 Task: Apply italic to description text.
Action: Mouse moved to (621, 555)
Screenshot: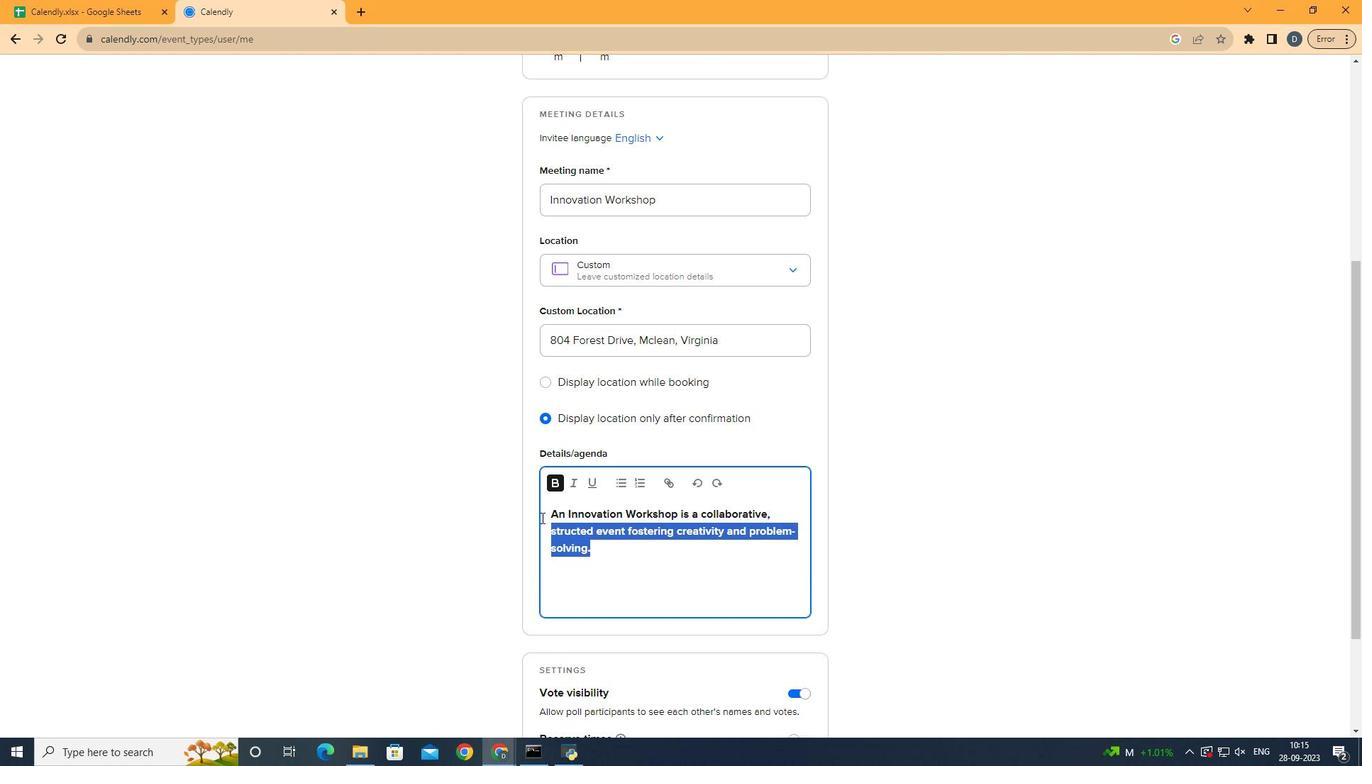 
Action: Mouse pressed left at (621, 555)
Screenshot: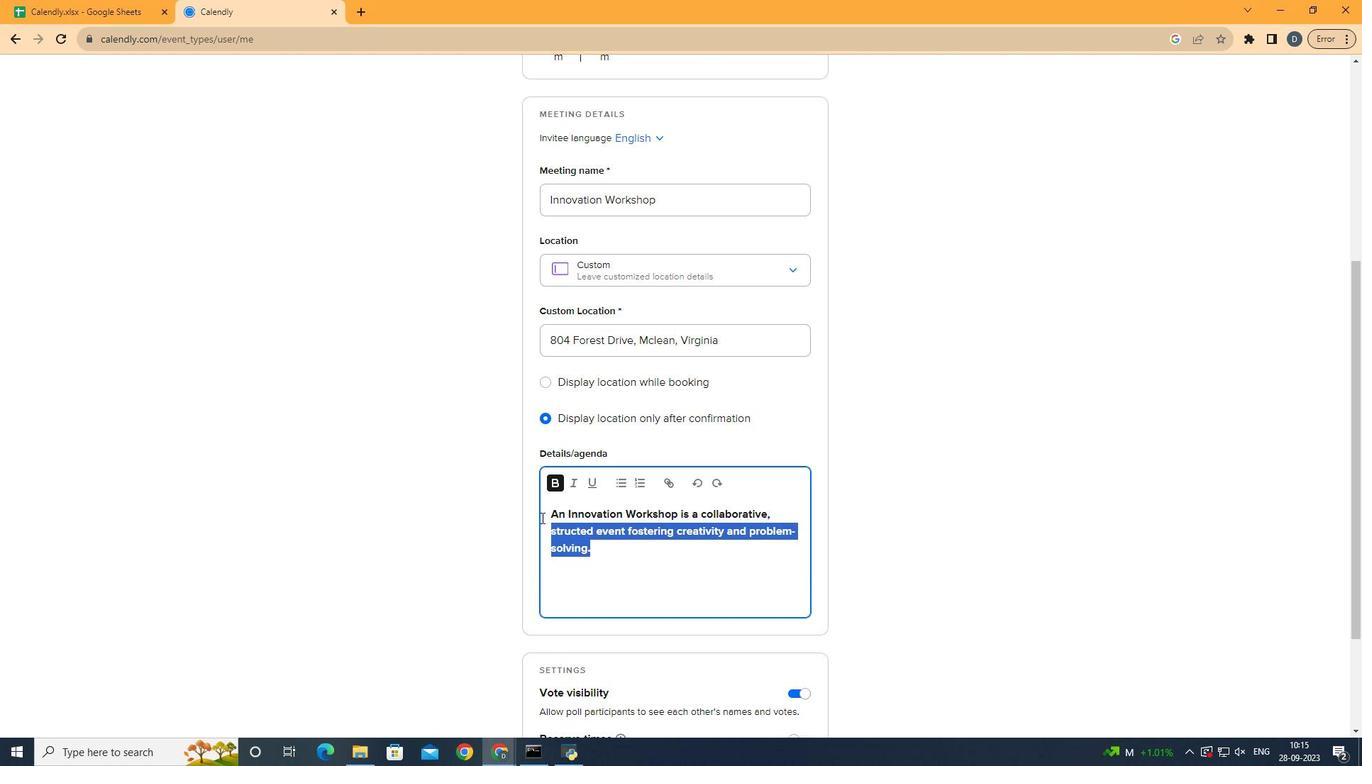 
Action: Mouse moved to (581, 489)
Screenshot: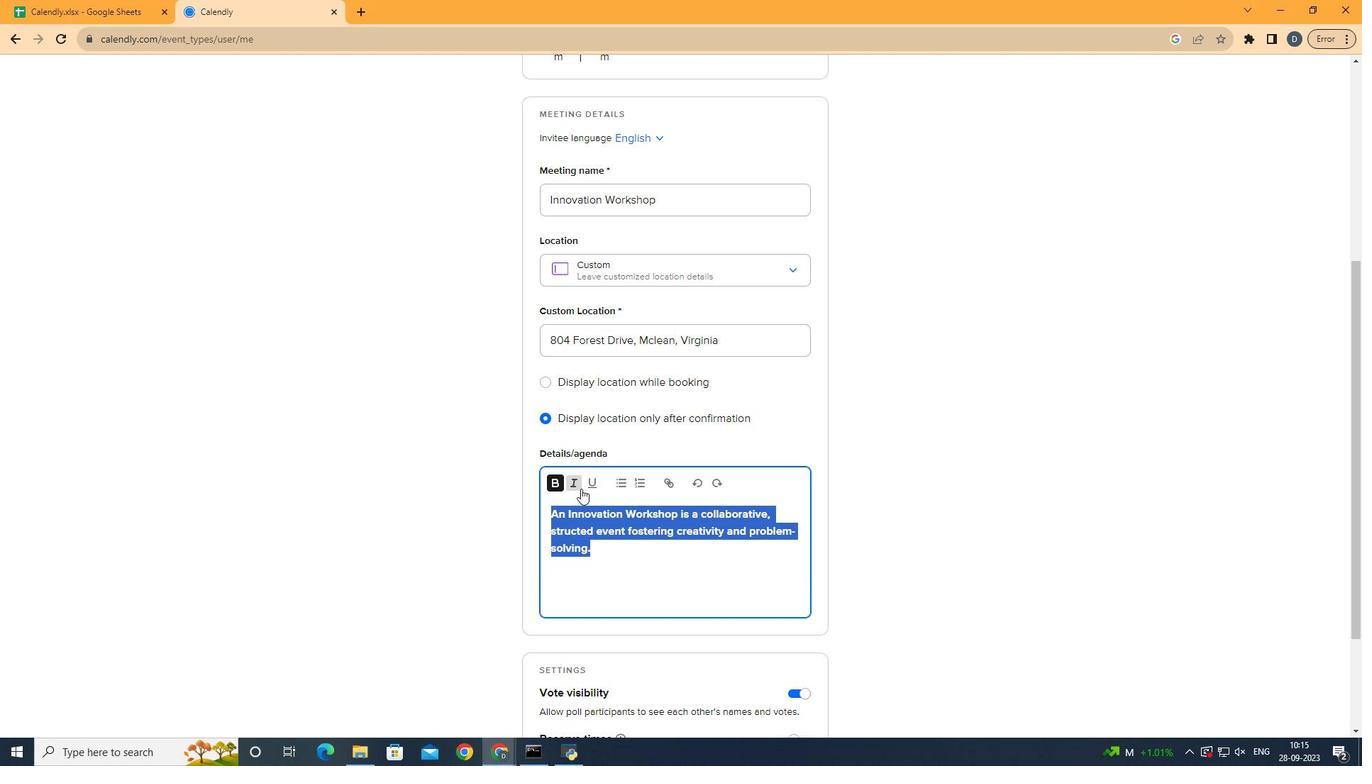 
Action: Mouse pressed left at (581, 489)
Screenshot: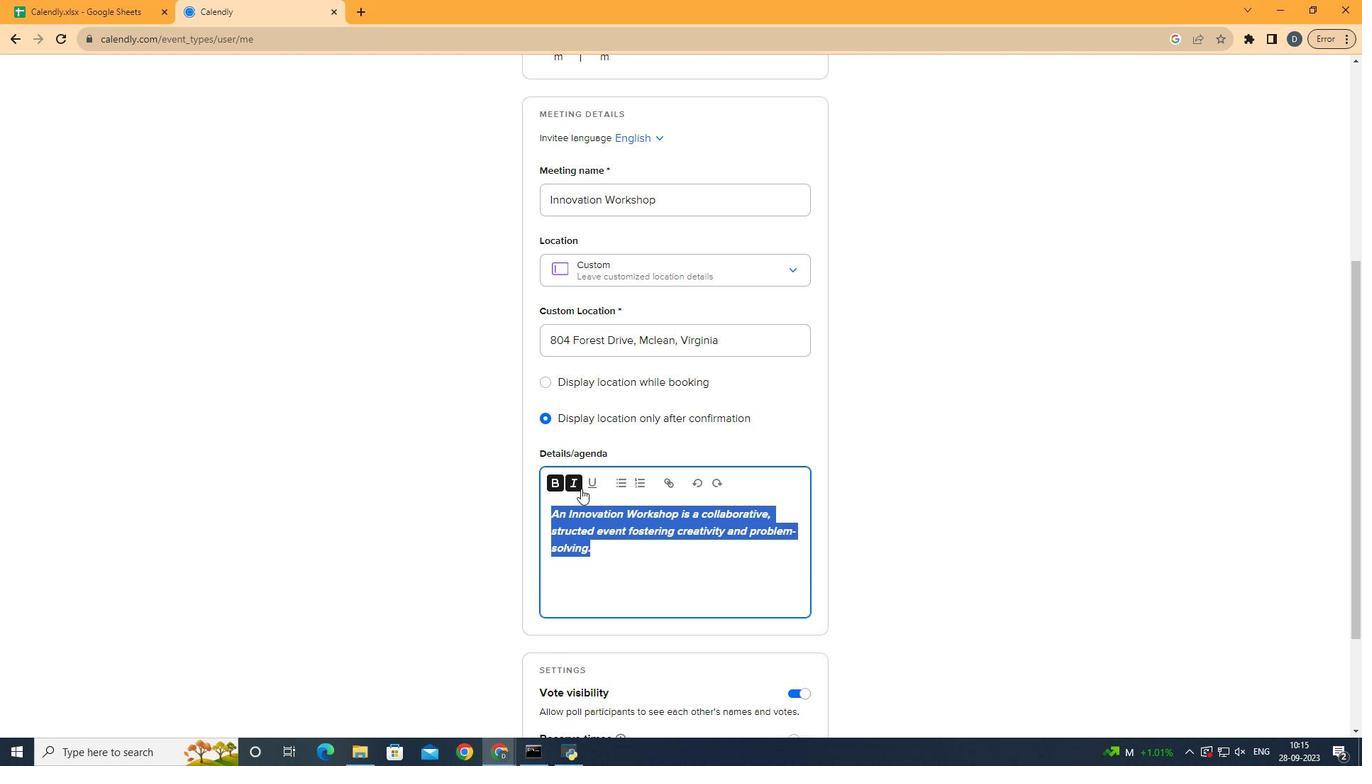 
Action: Mouse moved to (905, 490)
Screenshot: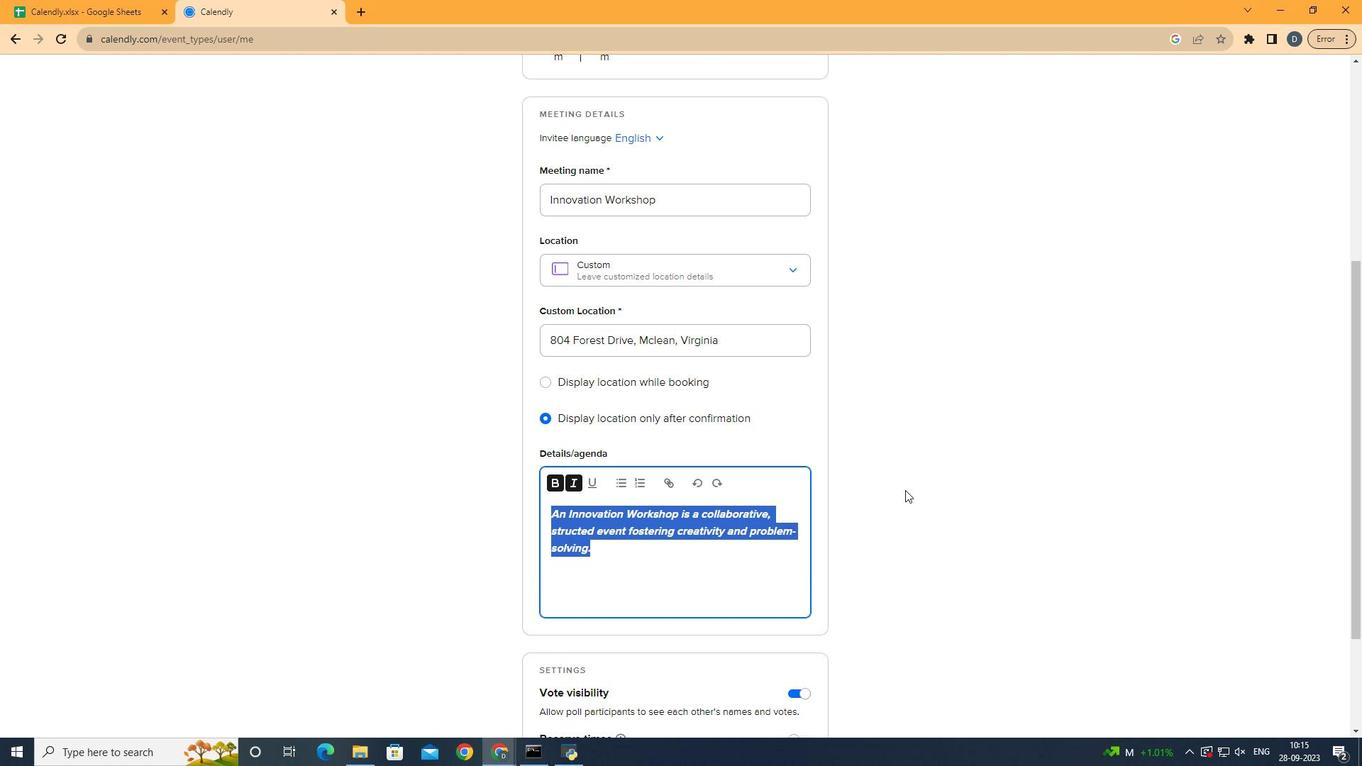 
Action: Mouse pressed left at (905, 490)
Screenshot: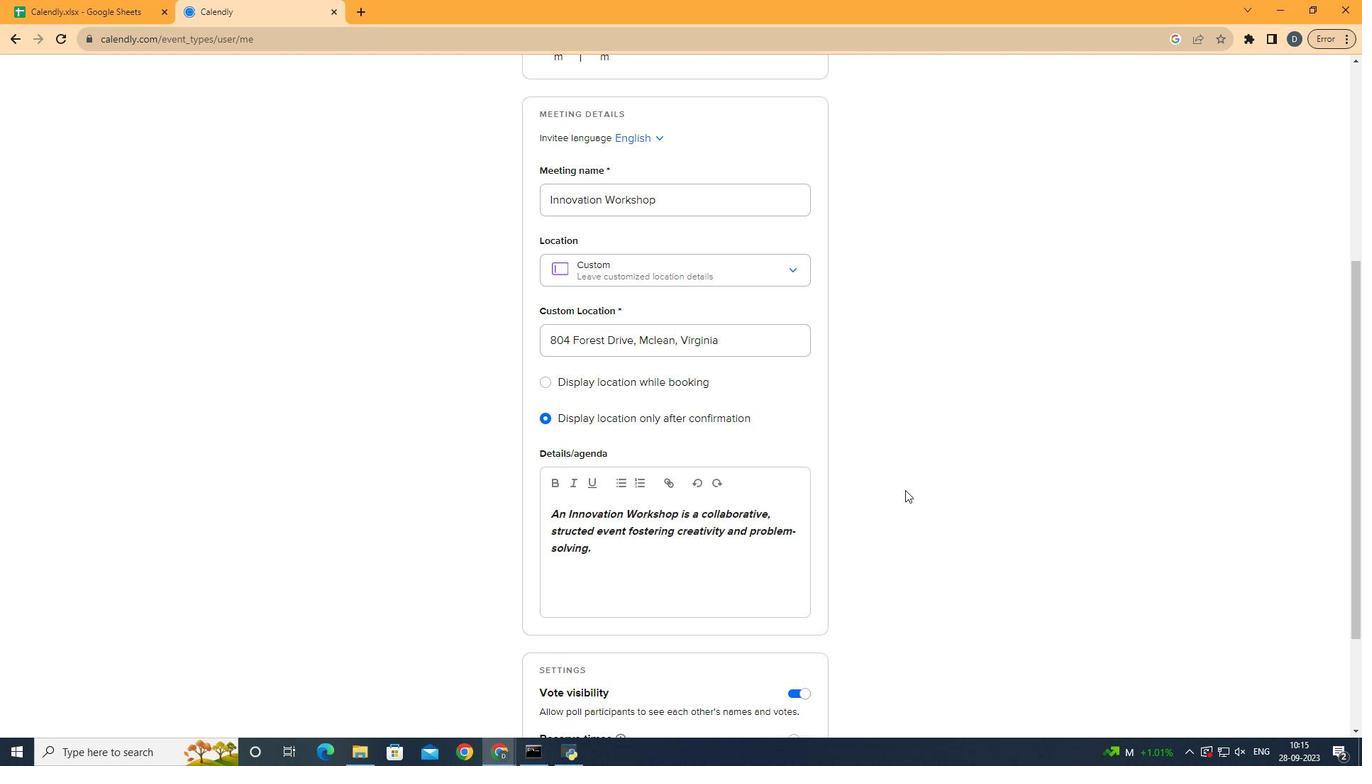 
